 Task: Create New Customer with Customer Name: Party City_x000D_
, Billing Address Line1: 4292 Crim Lane, Billing Address Line2:  Underhill, Billing Address Line3:  Vermont 05489, Cell Number: 678-818-9371
Action: Mouse moved to (191, 34)
Screenshot: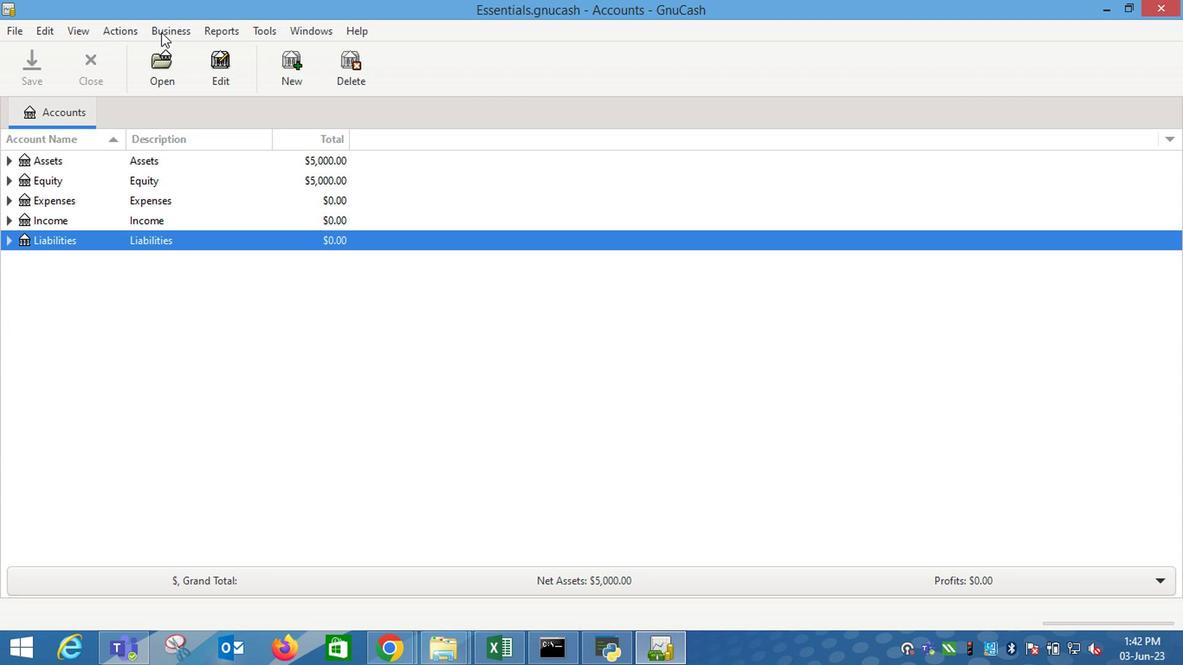 
Action: Mouse pressed left at (191, 34)
Screenshot: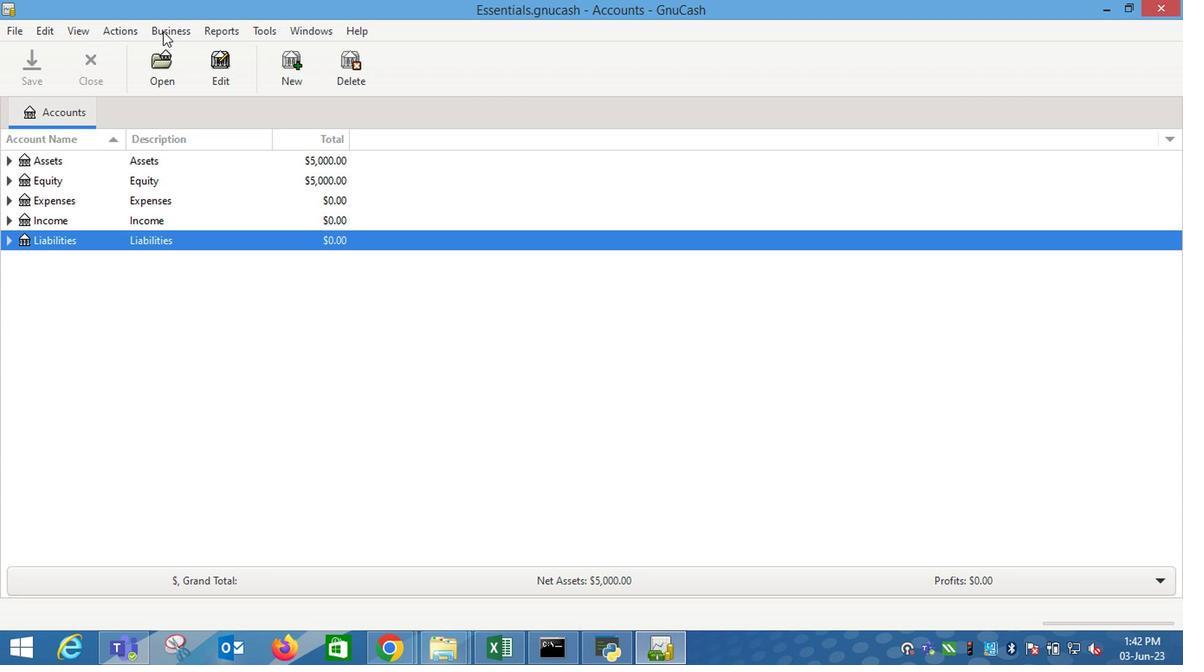 
Action: Mouse moved to (402, 81)
Screenshot: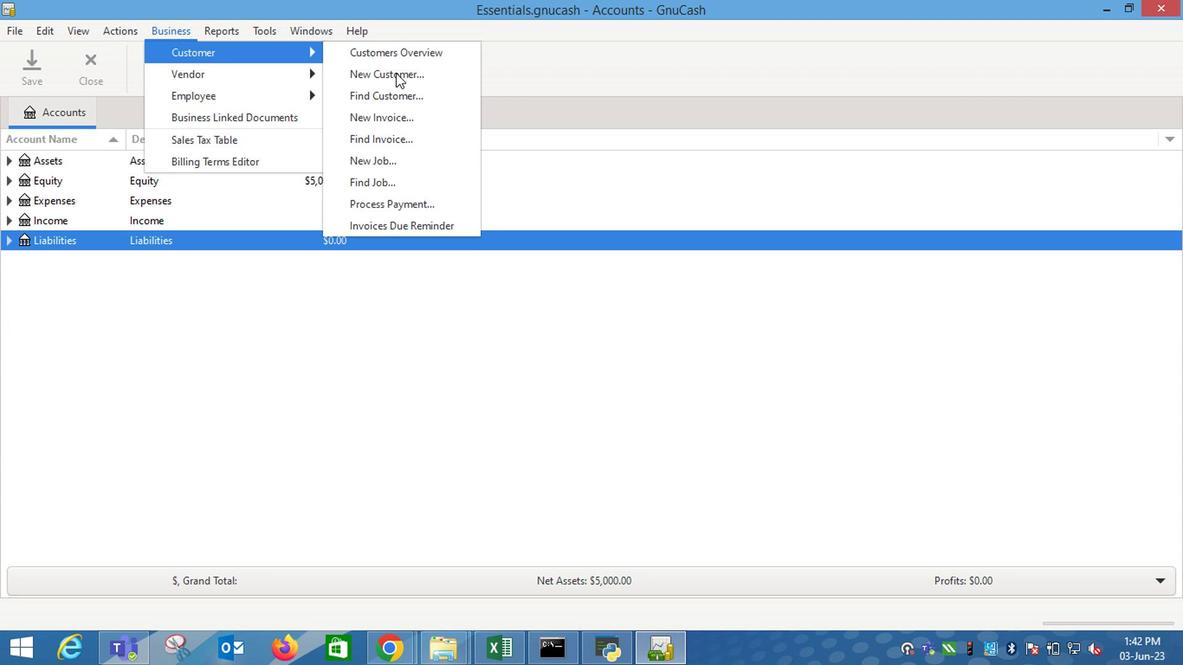 
Action: Mouse pressed left at (402, 81)
Screenshot: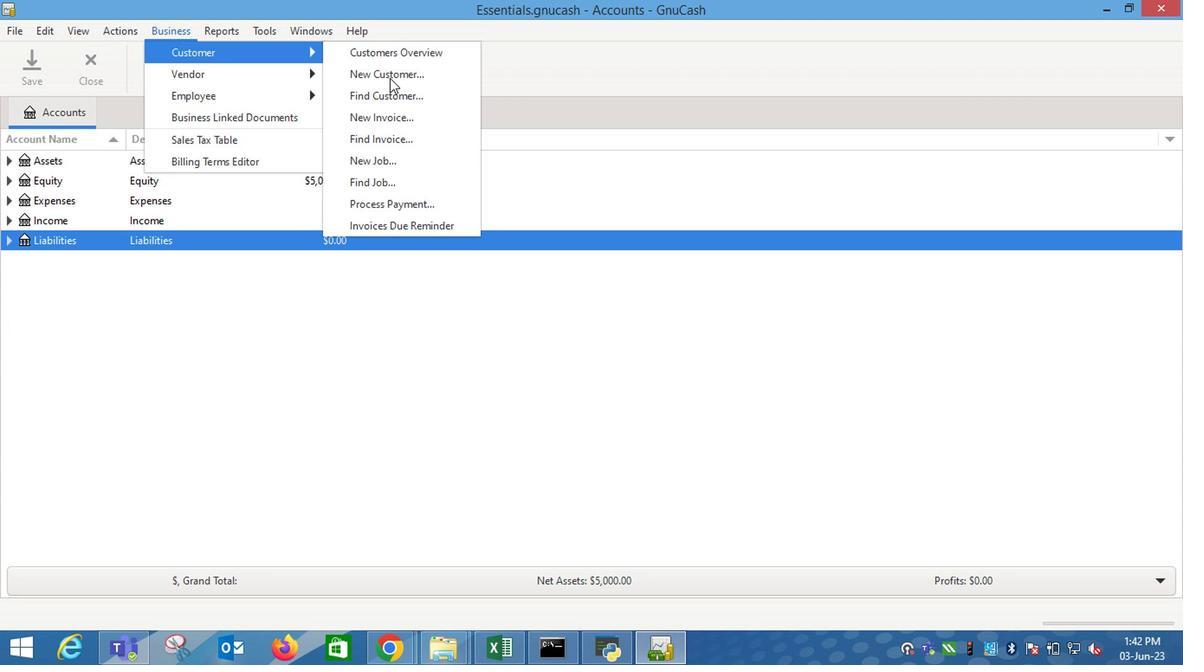 
Action: Mouse moved to (855, 271)
Screenshot: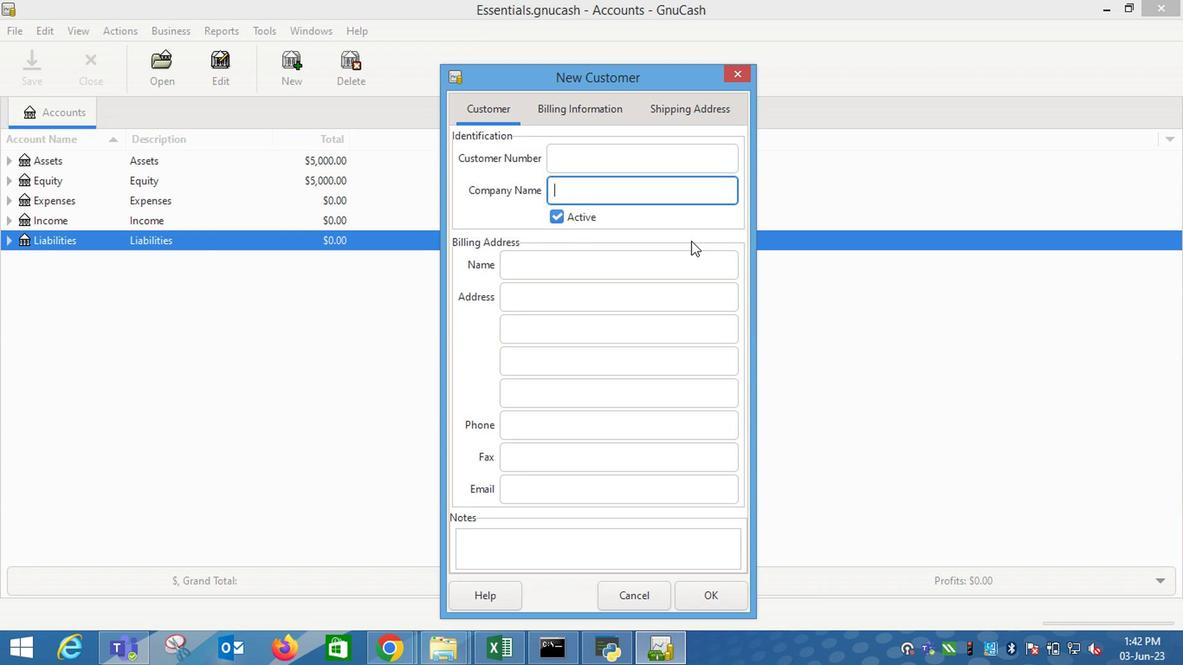 
Action: Key pressed <Key.shift_r>Party<Key.space><Key.shift_r>City<Key.tab><Key.tab><Key.tab>4292<Key.space><Key.shift_r>Crim<Key.space><Key.shift_r>Lane<Key.tab><Key.shift_r>Un<Key.tab><Key.shift_r>Ver<Key.right><Key.tab><Key.tab>678-818-9371
Screenshot: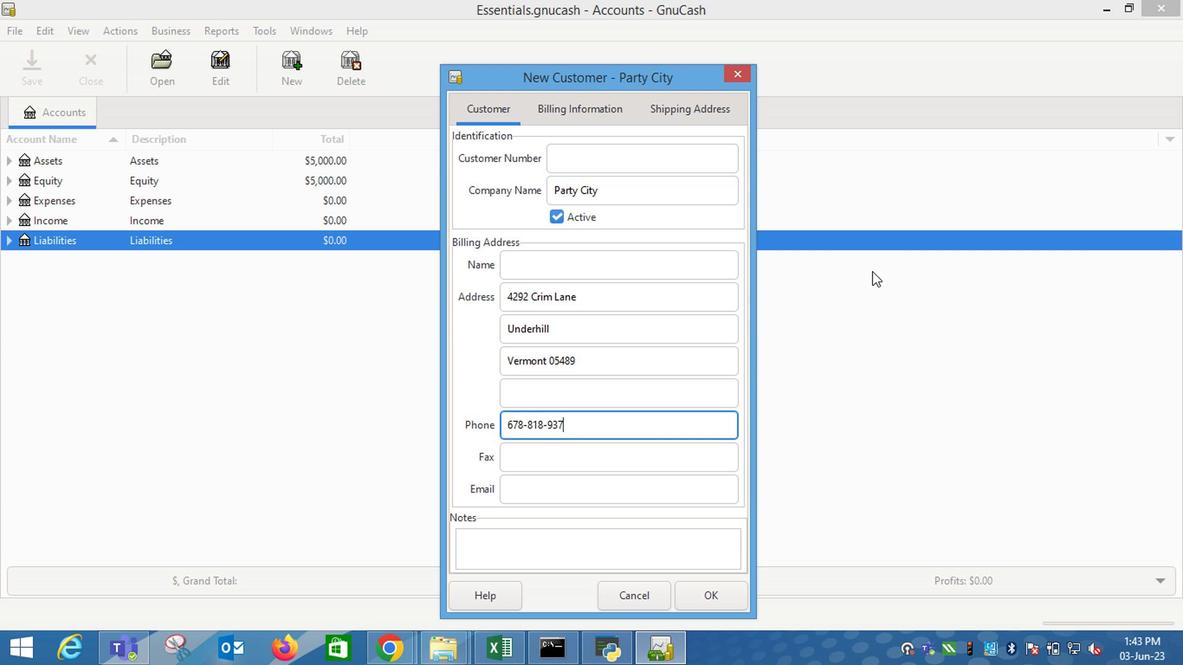 
Action: Mouse moved to (597, 117)
Screenshot: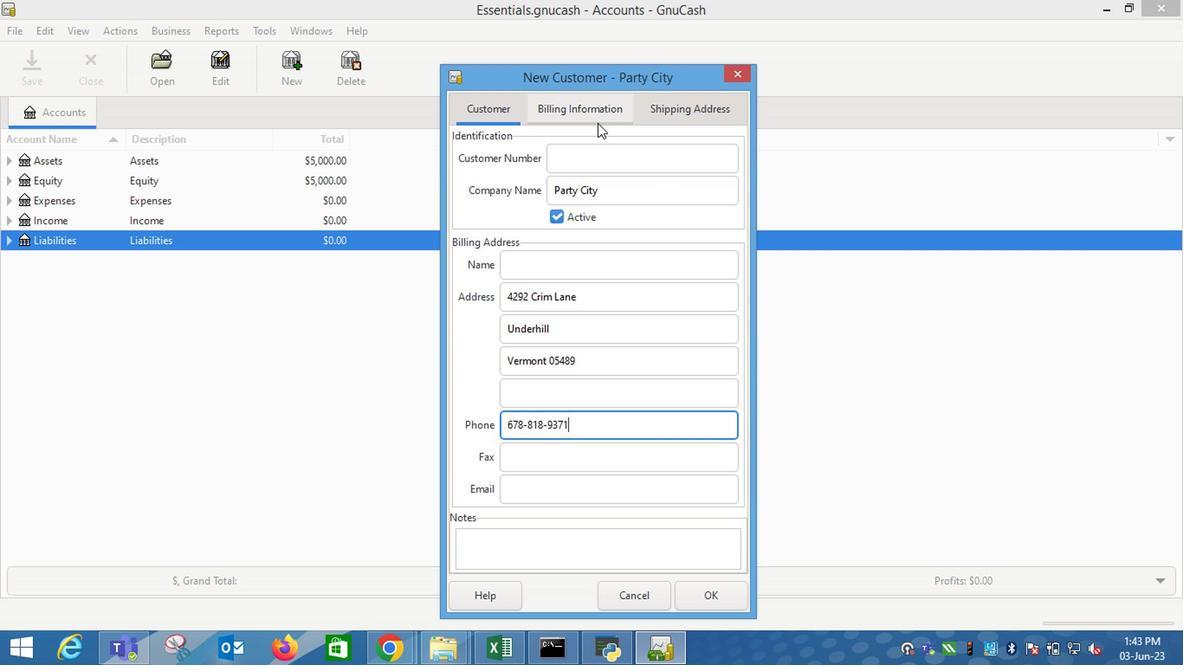 
Action: Mouse pressed left at (597, 117)
Screenshot: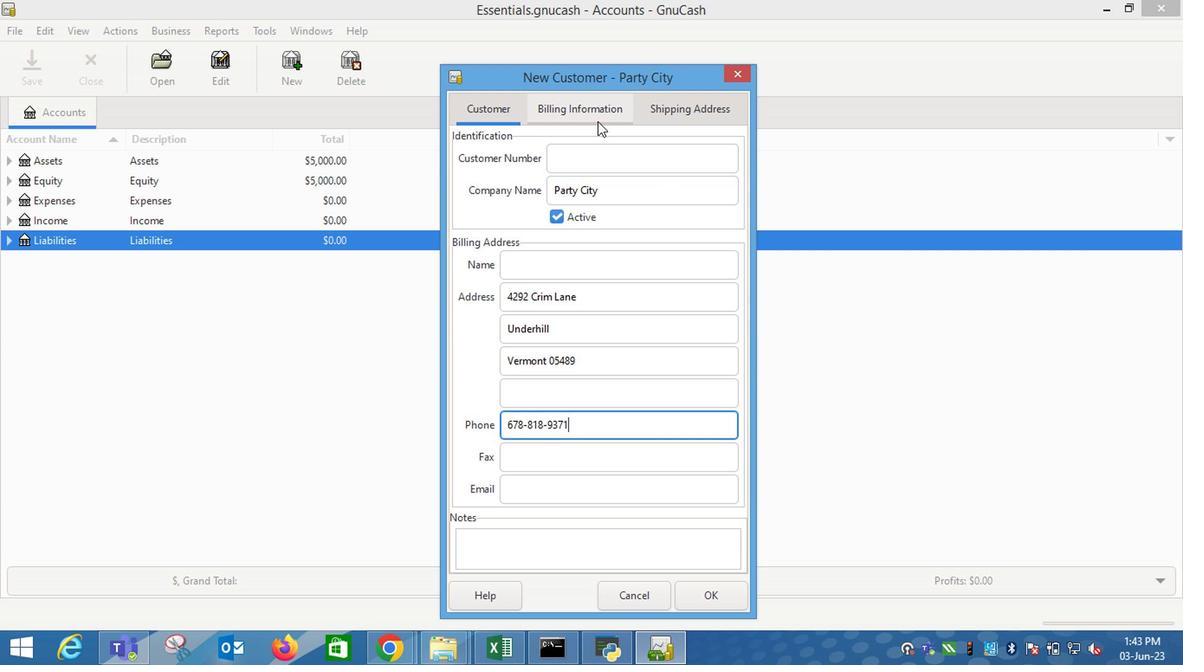 
Action: Mouse moved to (680, 590)
Screenshot: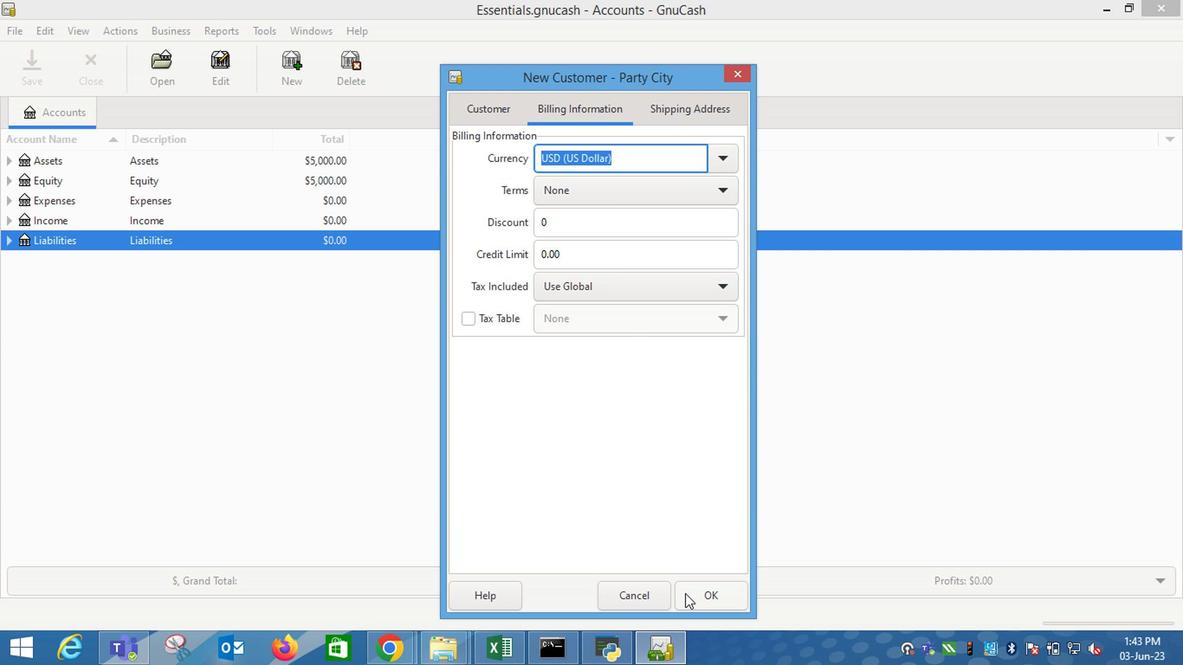 
Action: Mouse pressed left at (680, 590)
Screenshot: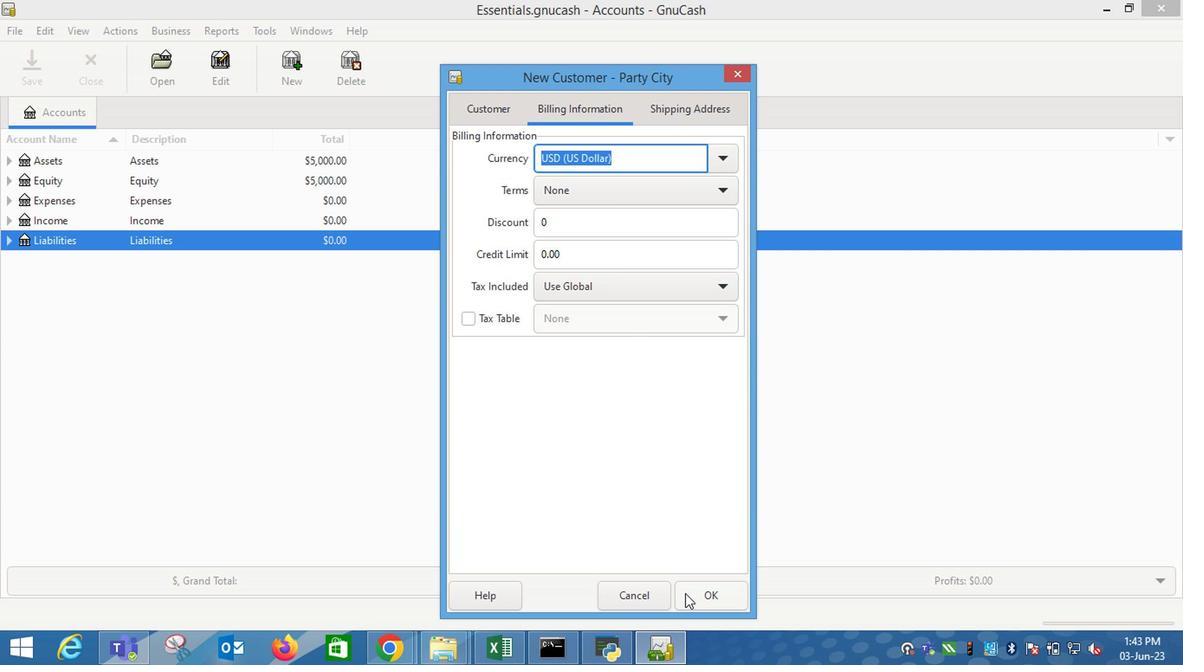 
Action: Mouse moved to (550, 481)
Screenshot: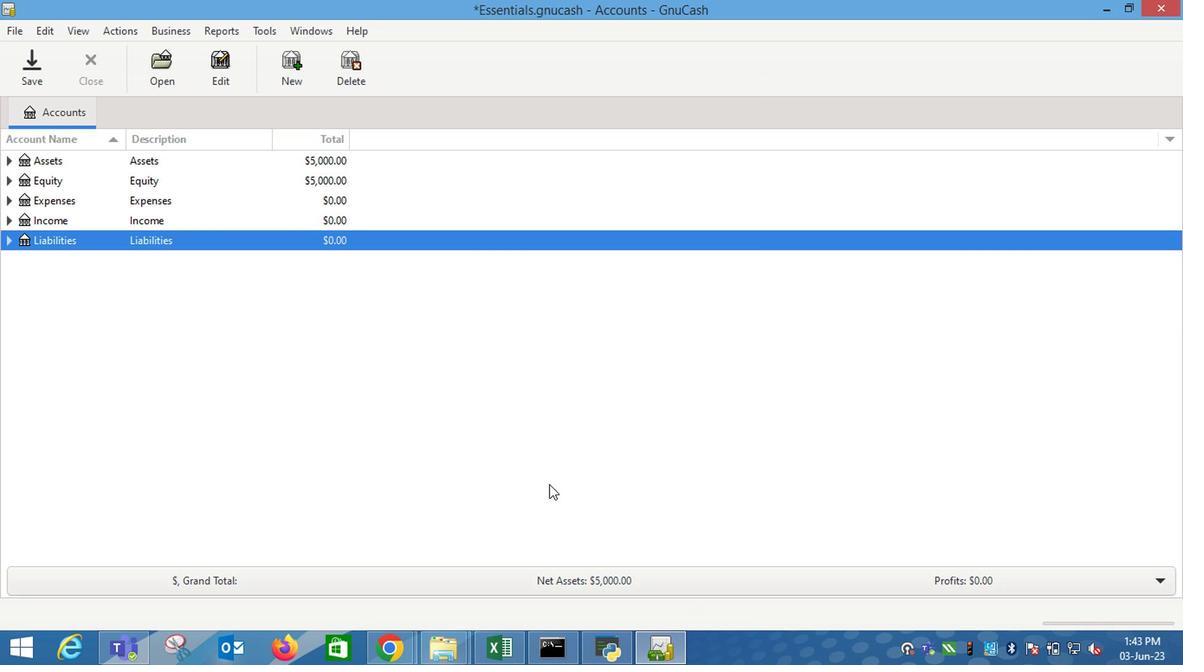 
